 Task: Create a due date automation trigger when advanced on, the moment a card is due add dates without an overdue due date.
Action: Mouse moved to (1021, 290)
Screenshot: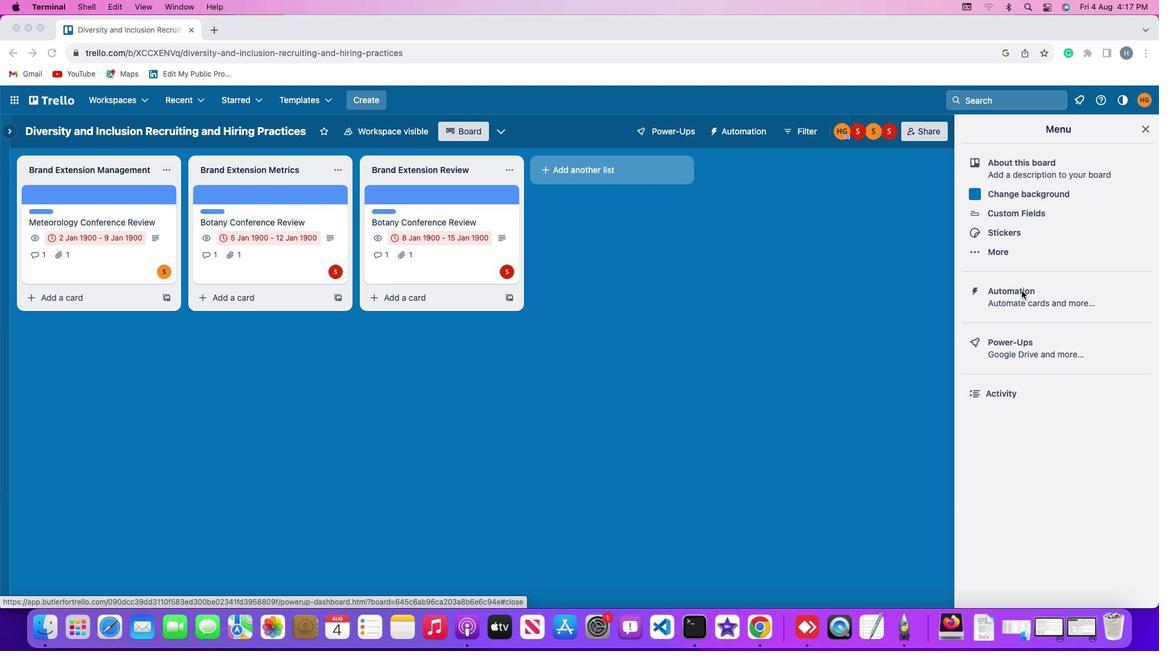 
Action: Mouse pressed left at (1021, 290)
Screenshot: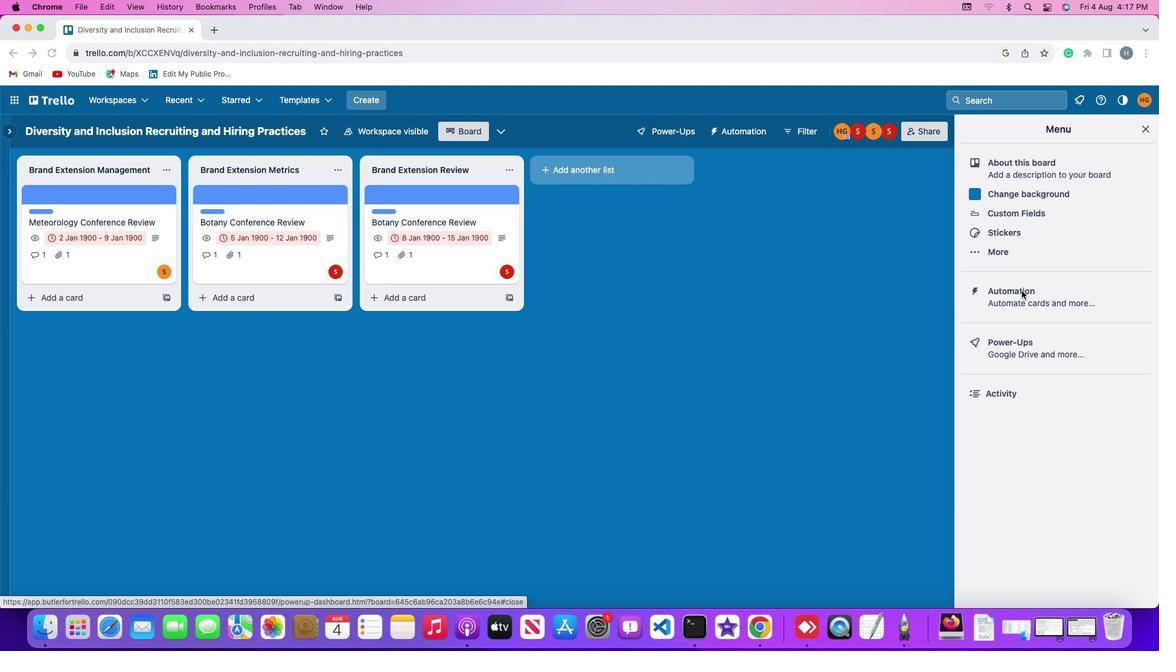 
Action: Mouse pressed left at (1021, 290)
Screenshot: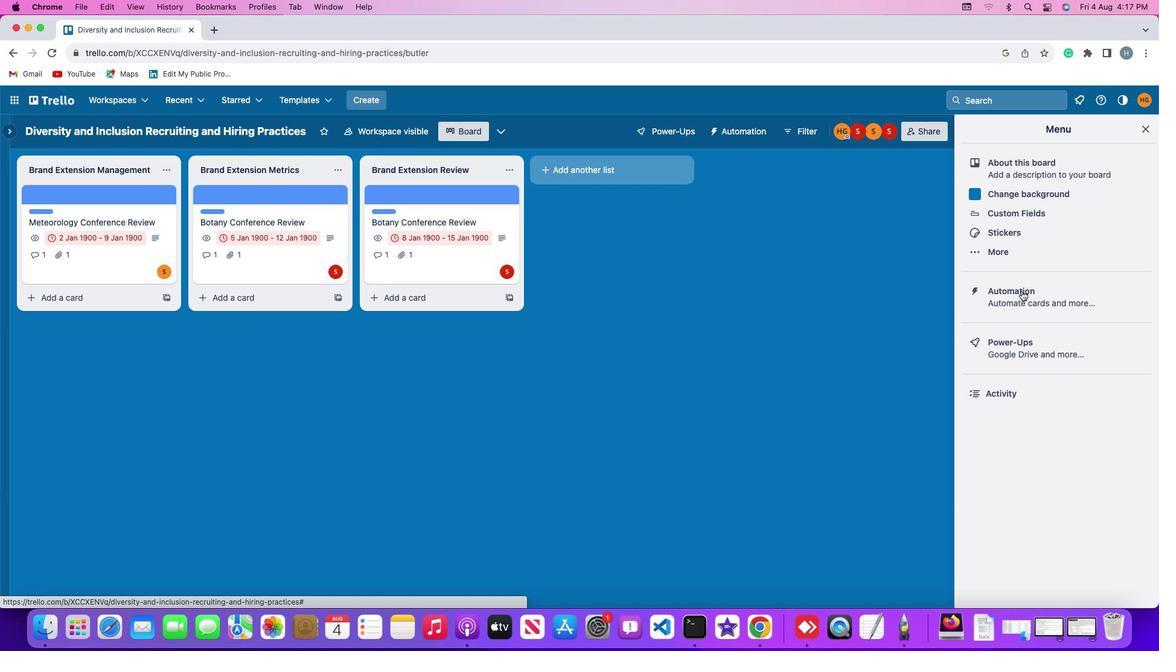 
Action: Mouse moved to (80, 279)
Screenshot: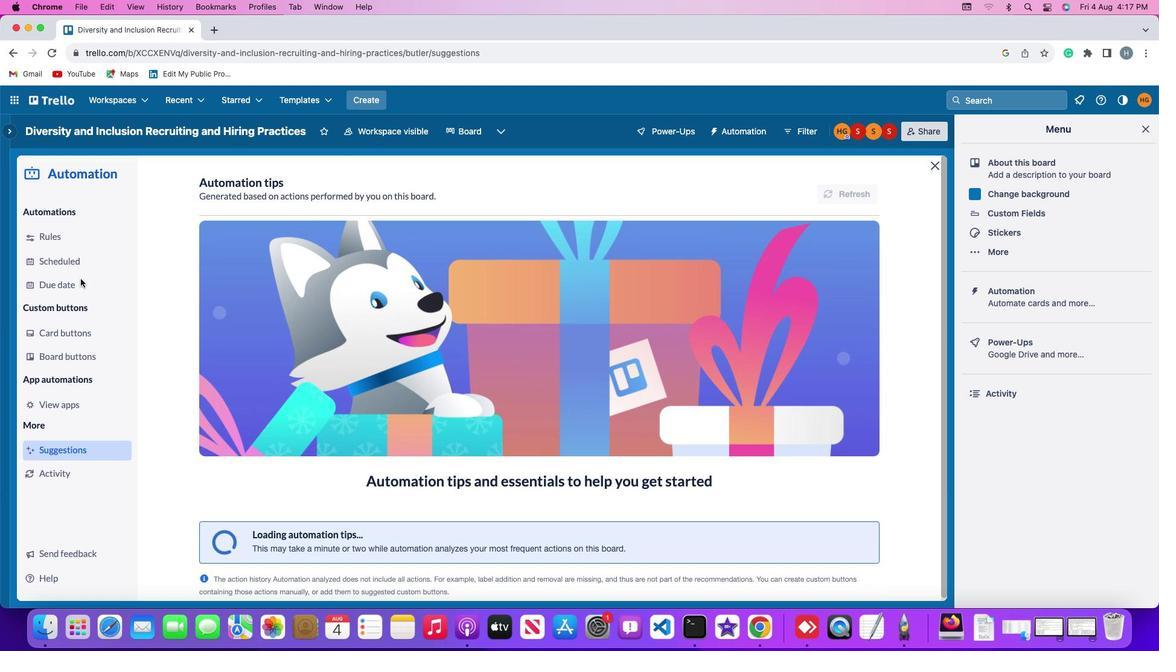 
Action: Mouse pressed left at (80, 279)
Screenshot: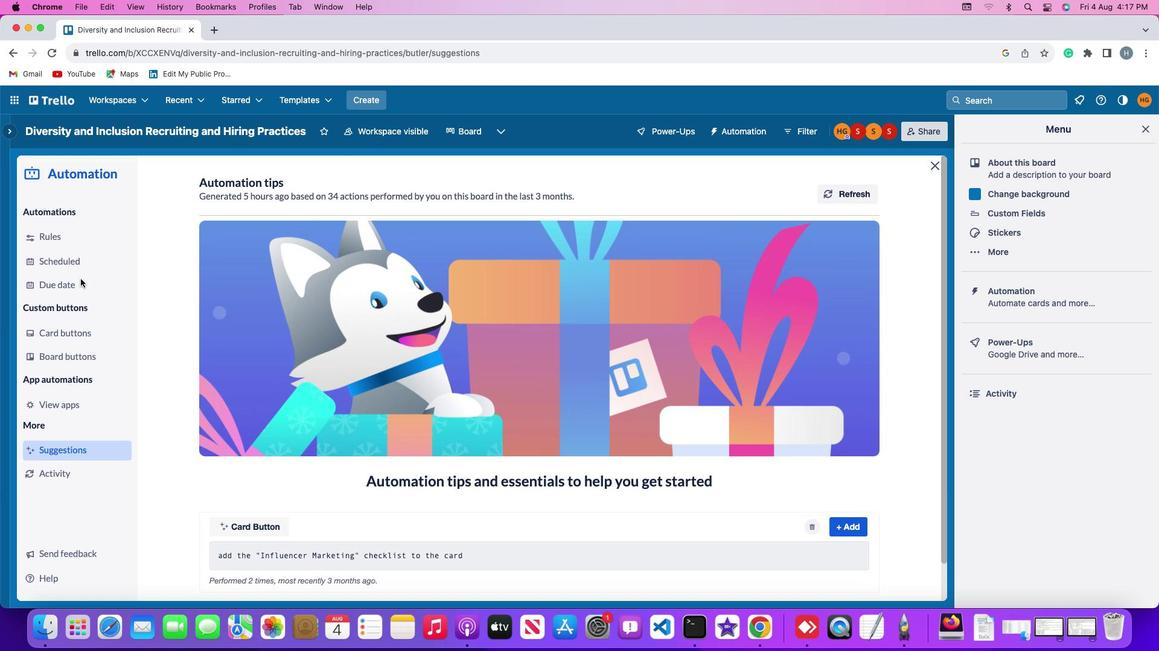 
Action: Mouse moved to (812, 184)
Screenshot: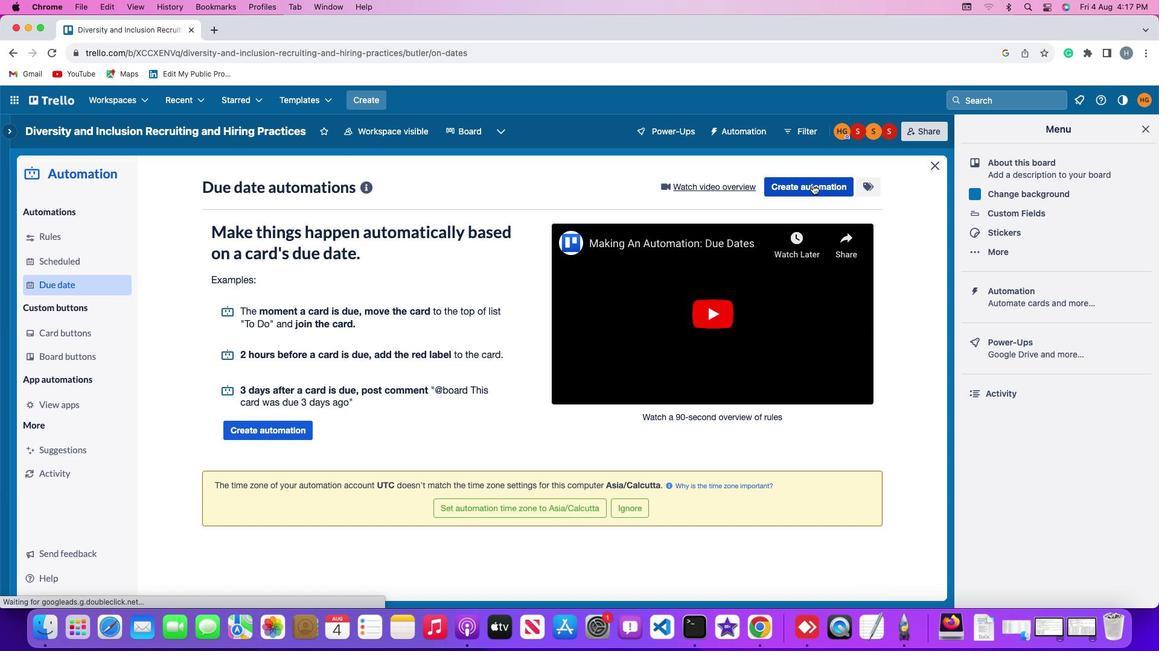 
Action: Mouse pressed left at (812, 184)
Screenshot: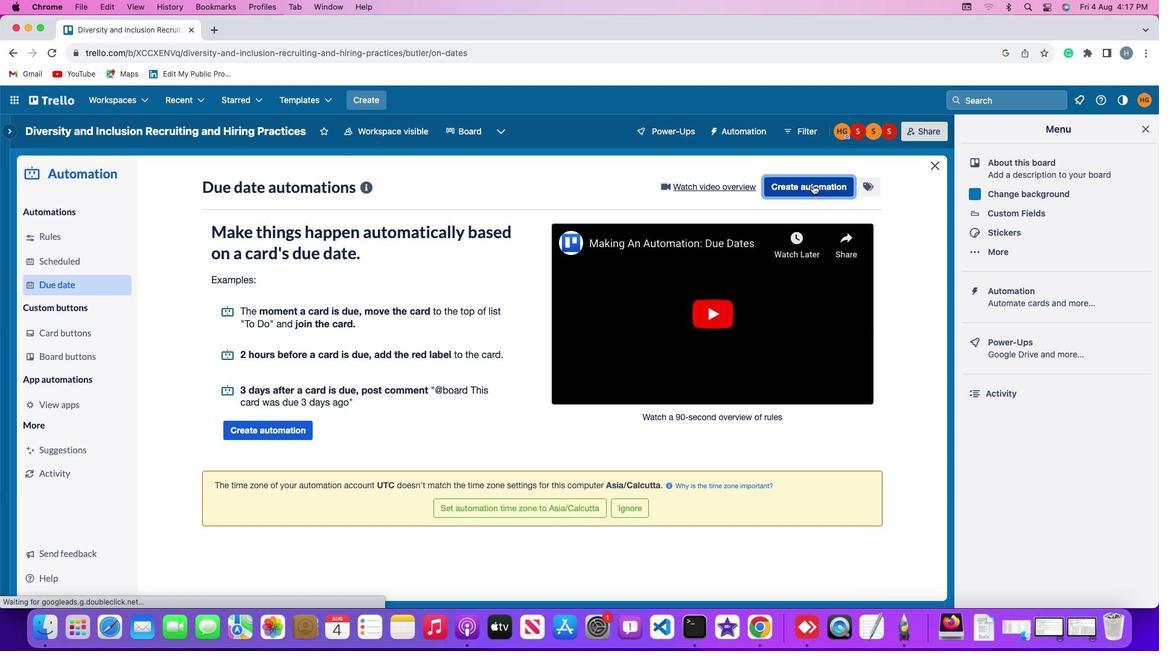 
Action: Mouse moved to (545, 301)
Screenshot: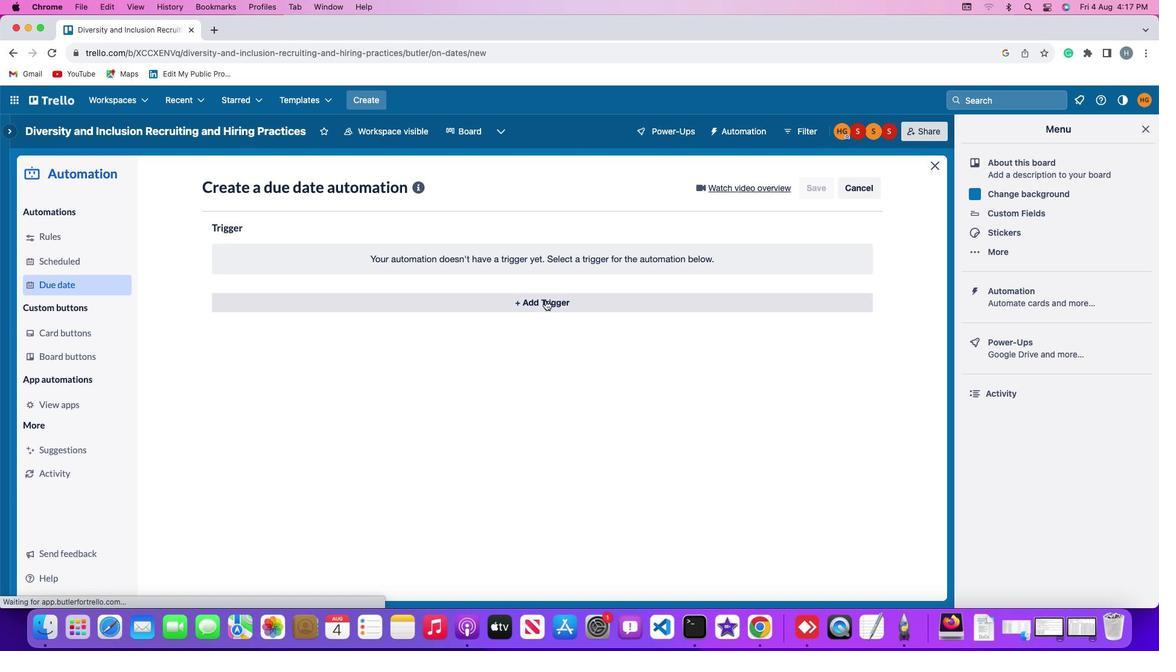 
Action: Mouse pressed left at (545, 301)
Screenshot: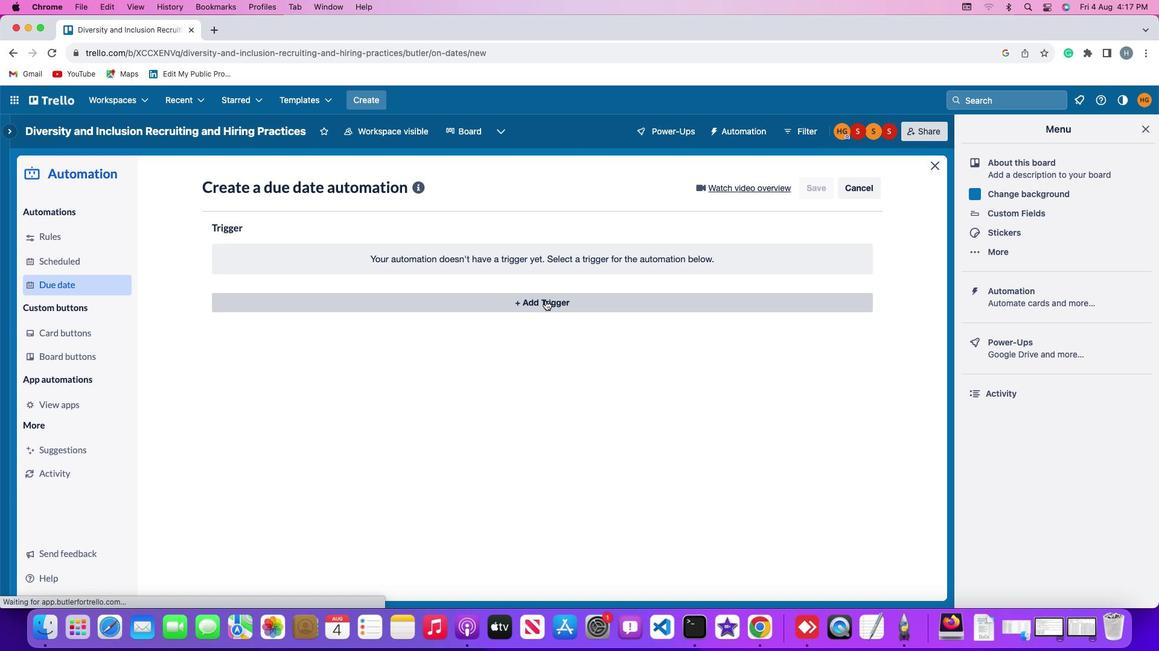 
Action: Mouse moved to (254, 446)
Screenshot: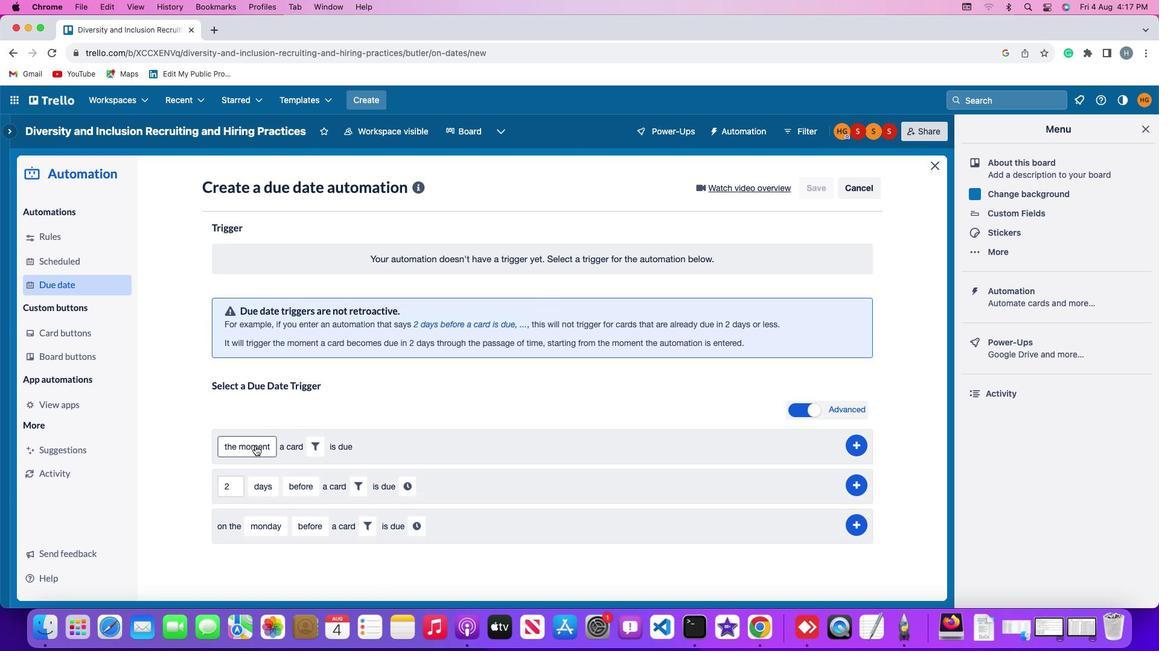 
Action: Mouse pressed left at (254, 446)
Screenshot: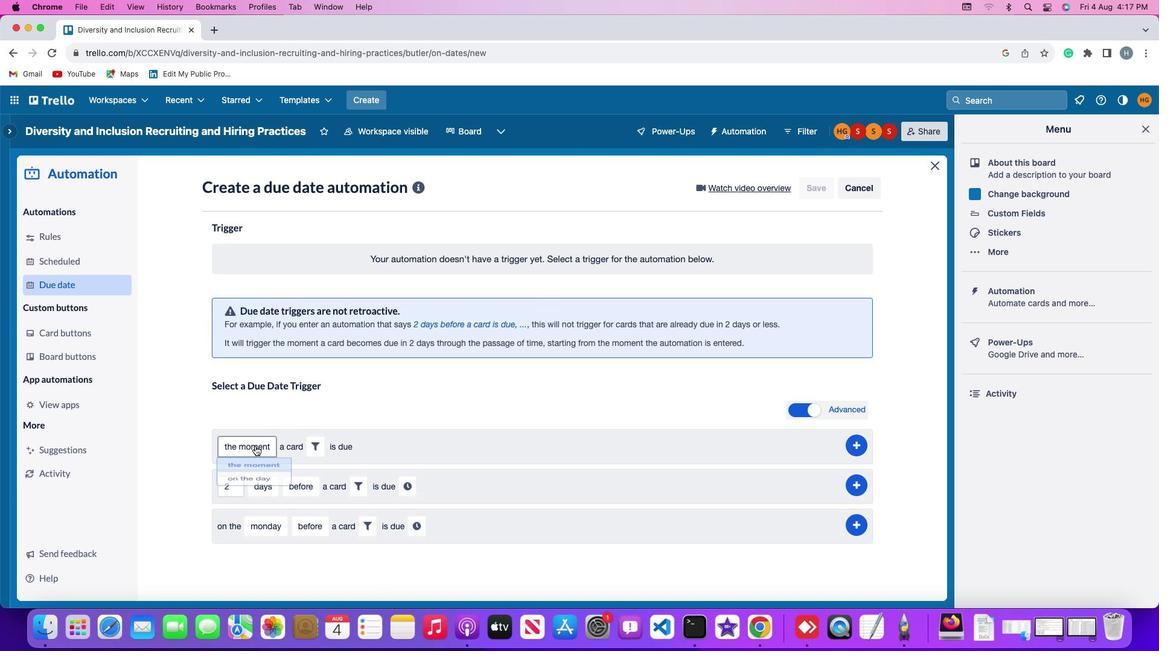 
Action: Mouse moved to (259, 472)
Screenshot: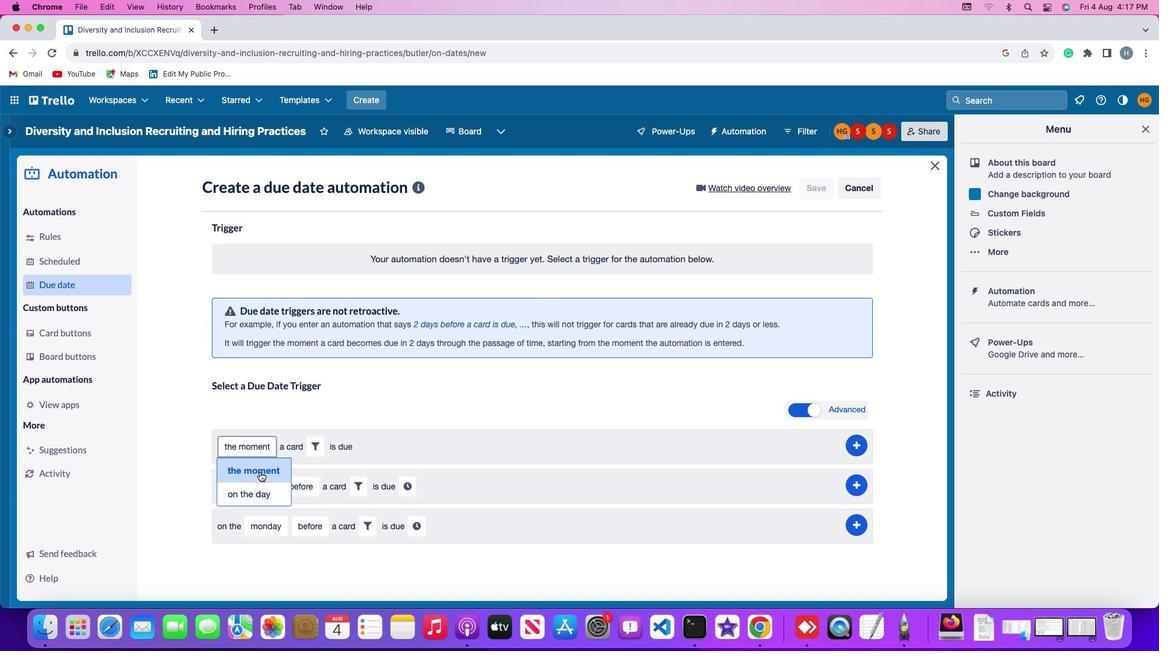 
Action: Mouse pressed left at (259, 472)
Screenshot: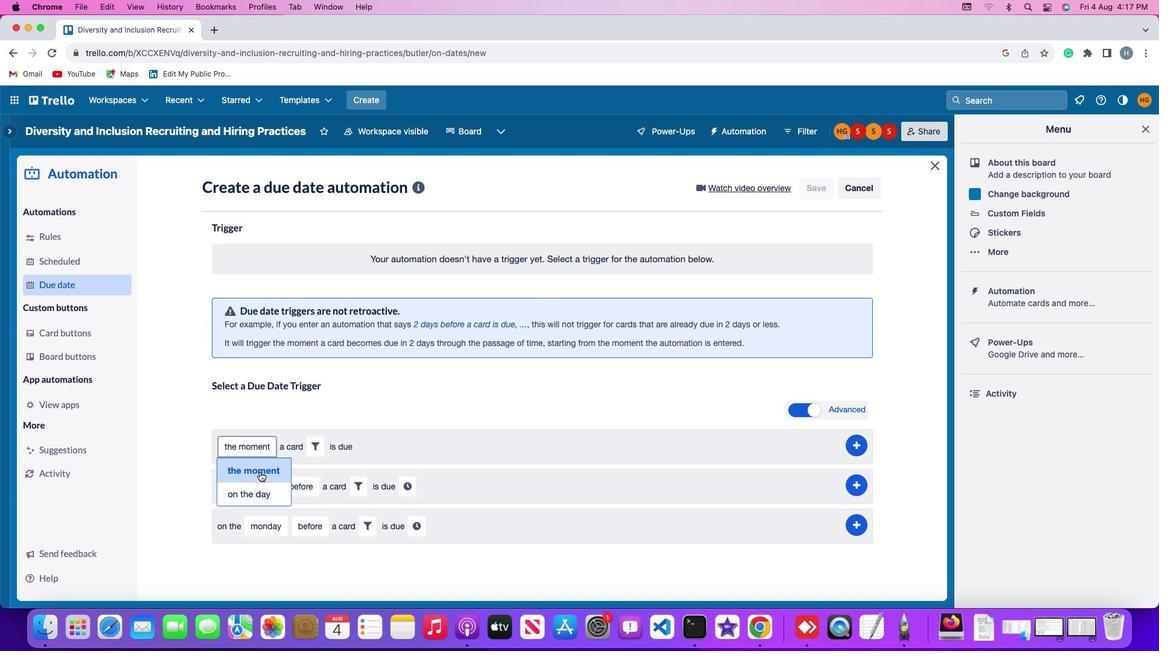 
Action: Mouse moved to (313, 446)
Screenshot: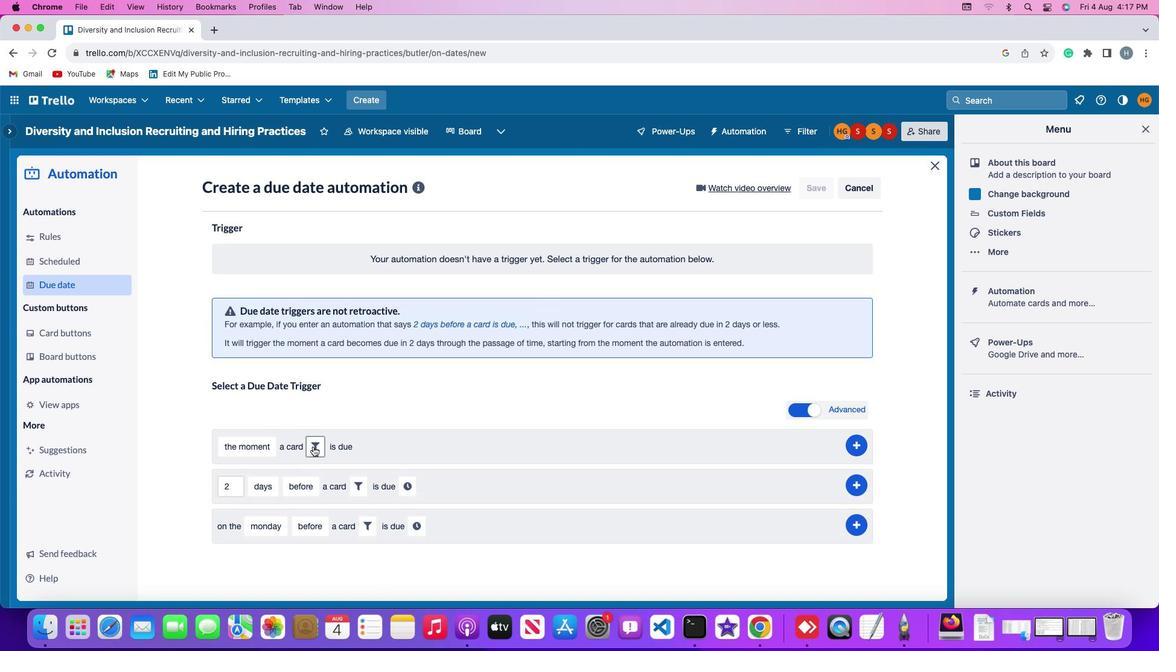 
Action: Mouse pressed left at (313, 446)
Screenshot: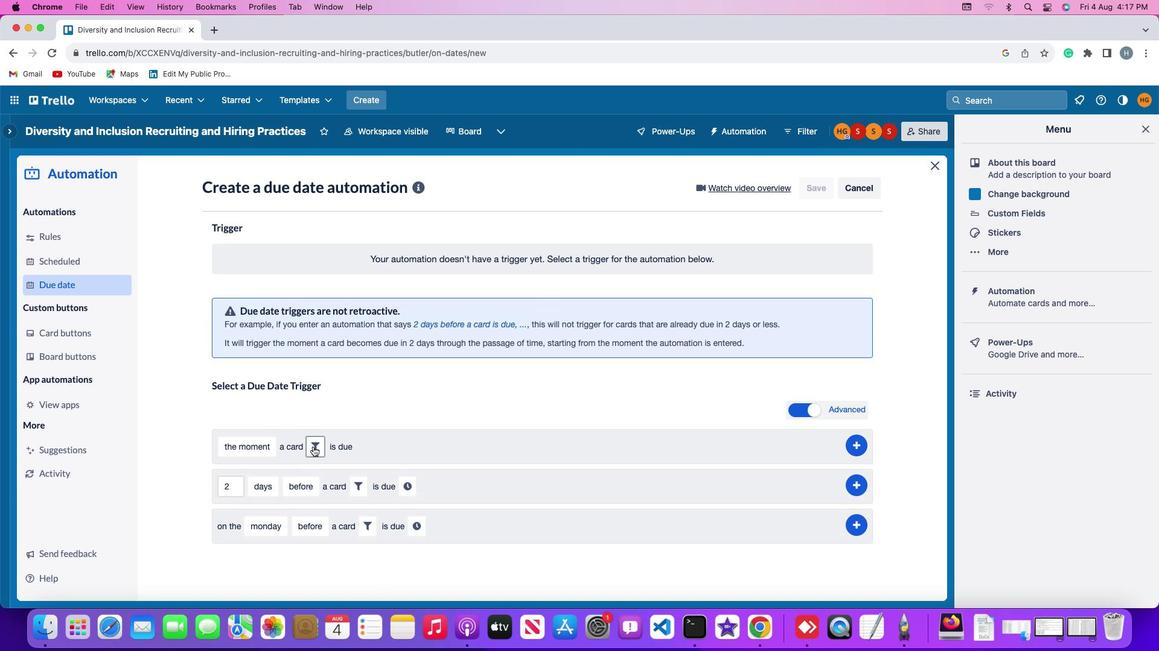 
Action: Mouse moved to (377, 484)
Screenshot: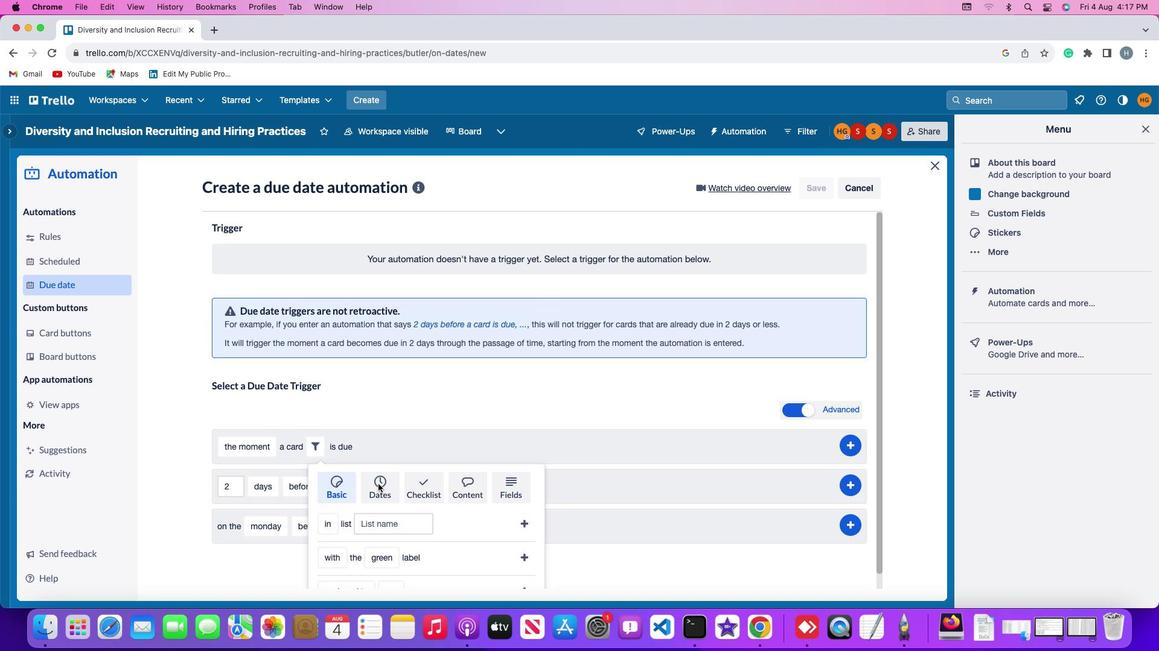 
Action: Mouse pressed left at (377, 484)
Screenshot: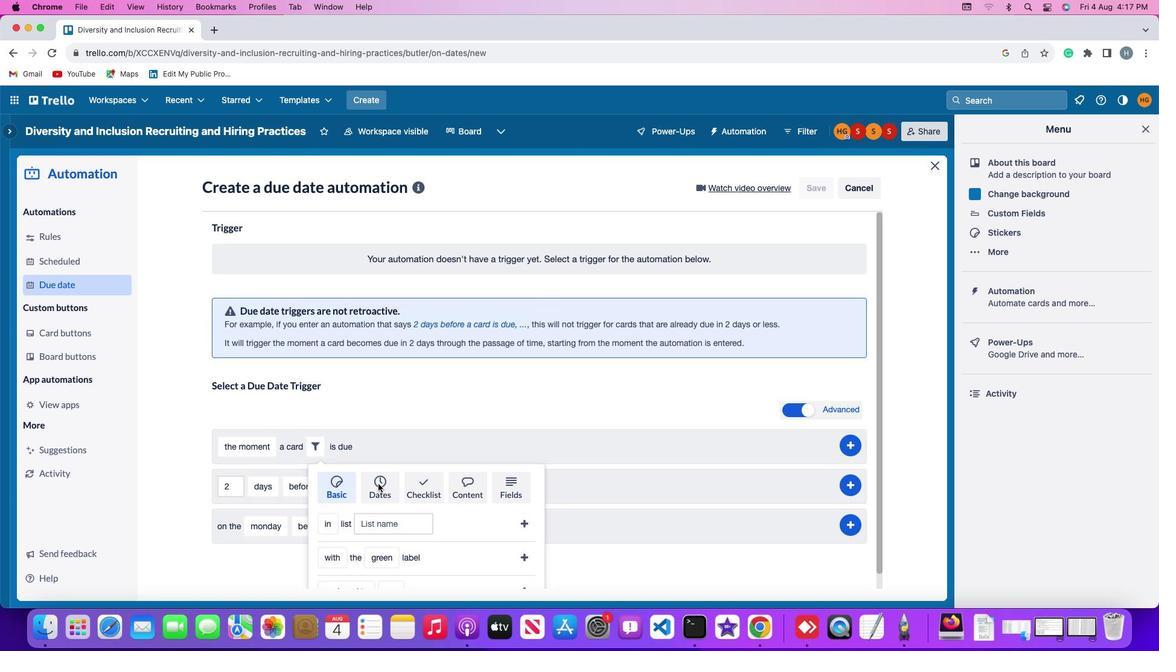 
Action: Mouse moved to (341, 569)
Screenshot: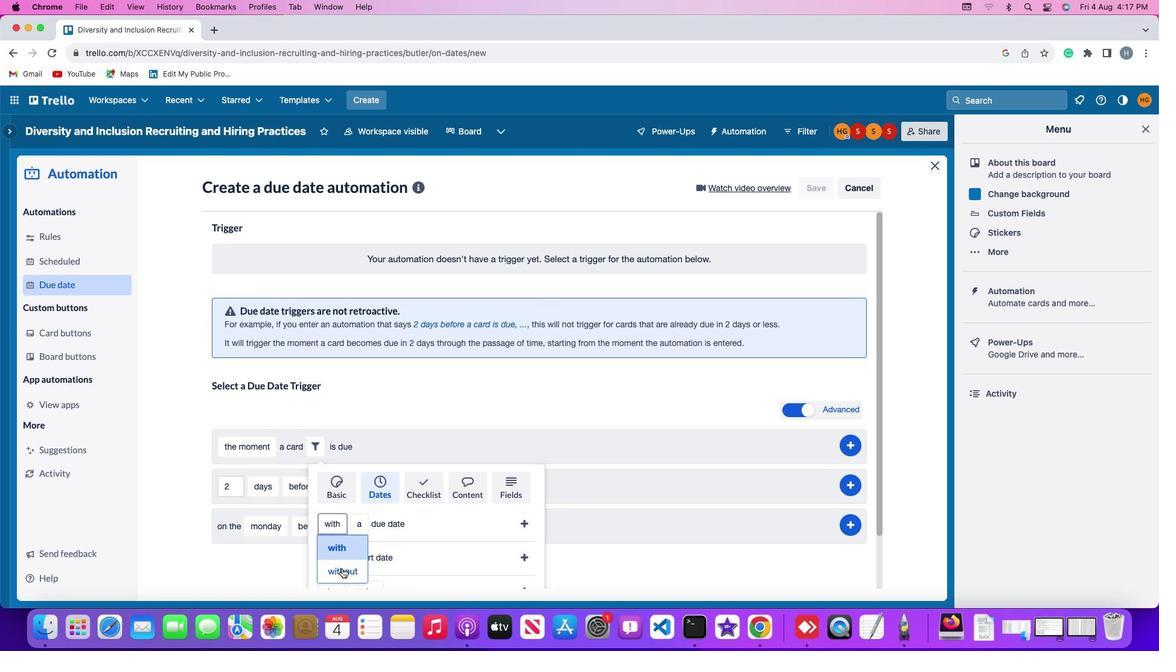 
Action: Mouse pressed left at (341, 569)
Screenshot: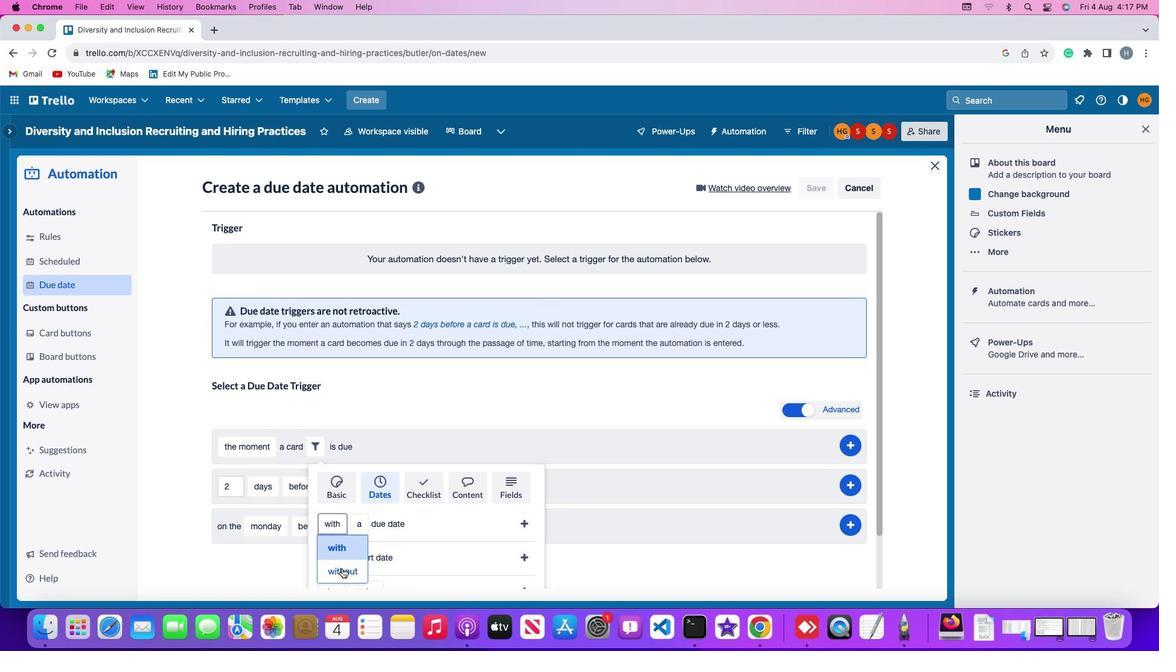 
Action: Mouse moved to (391, 502)
Screenshot: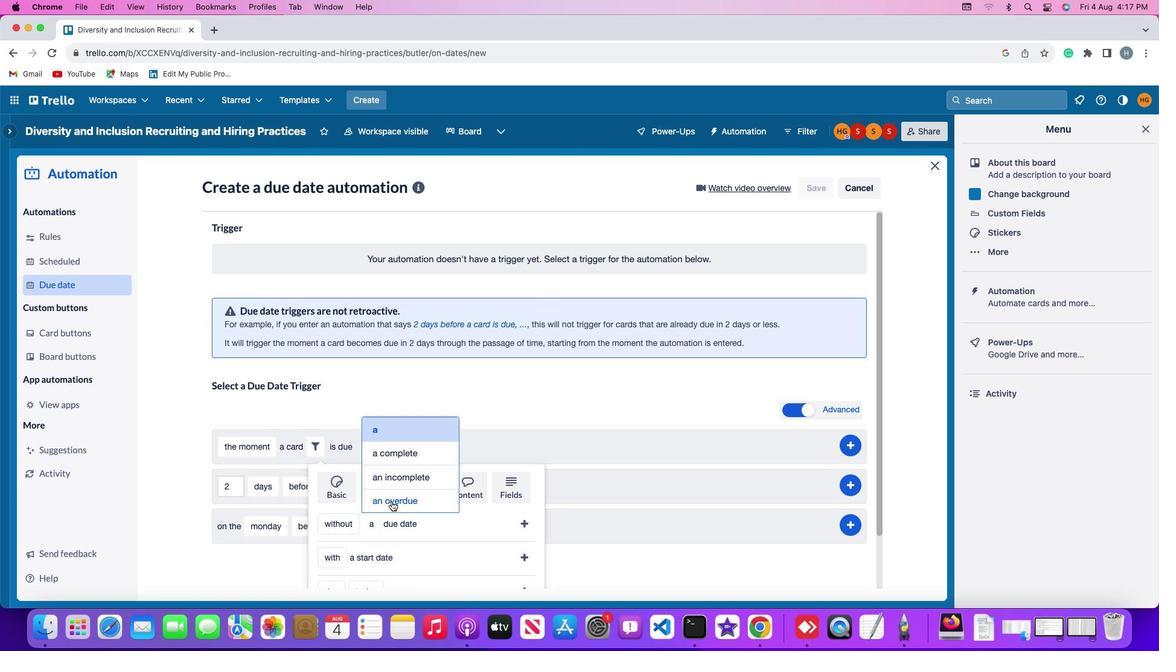 
Action: Mouse pressed left at (391, 502)
Screenshot: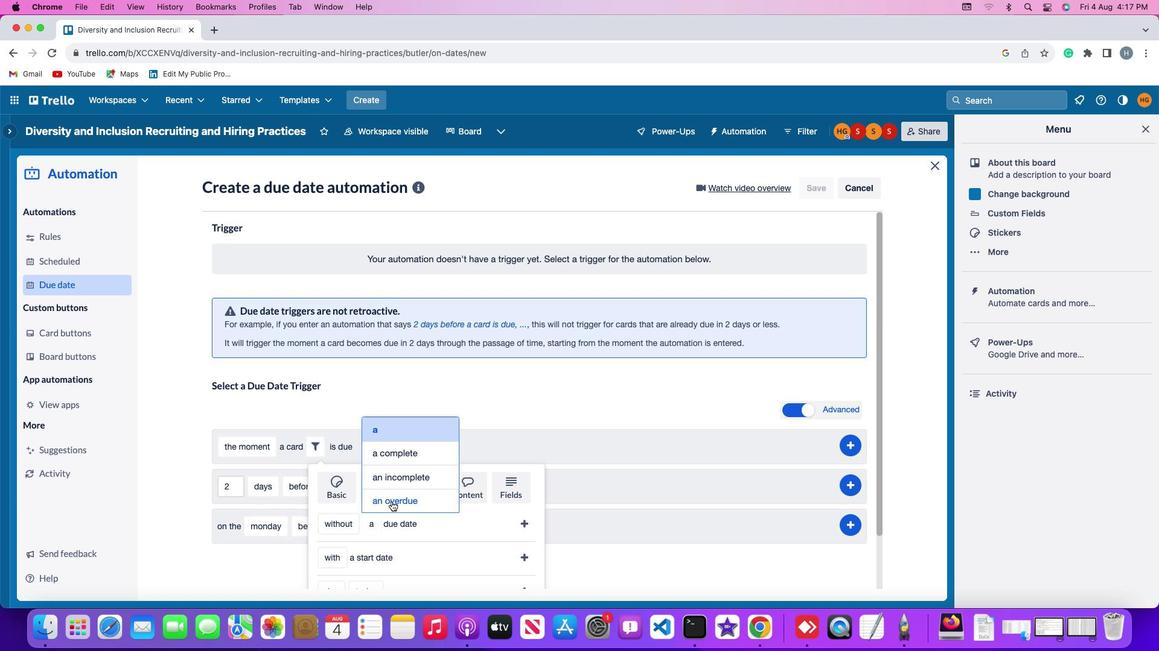 
Action: Mouse moved to (523, 523)
Screenshot: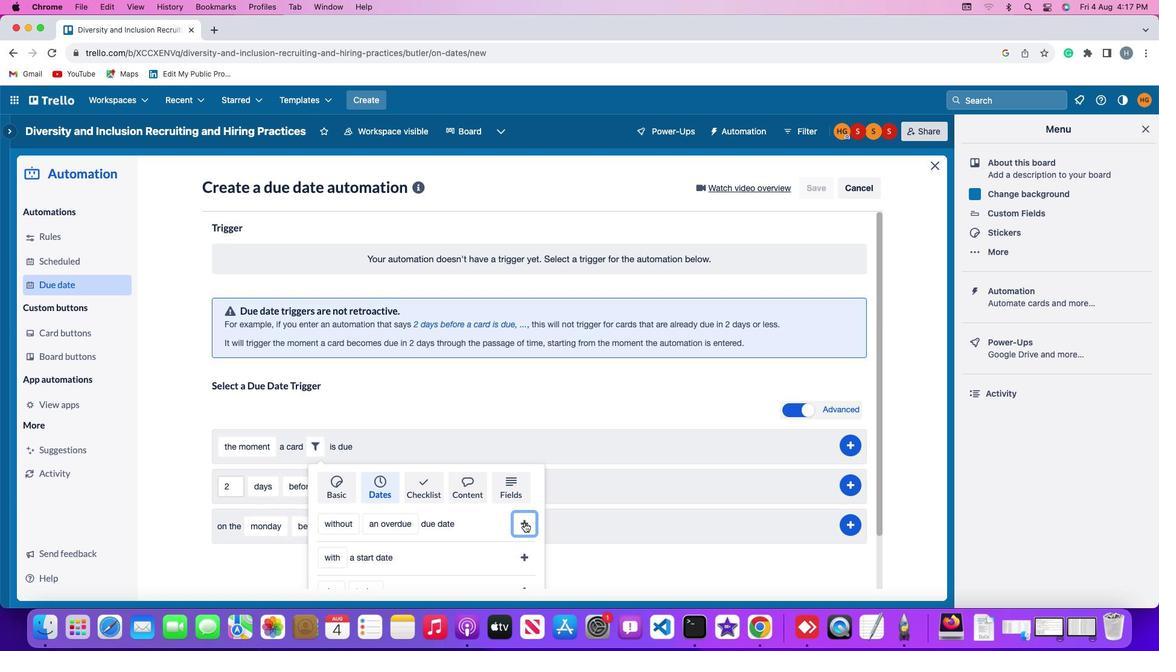 
Action: Mouse pressed left at (523, 523)
Screenshot: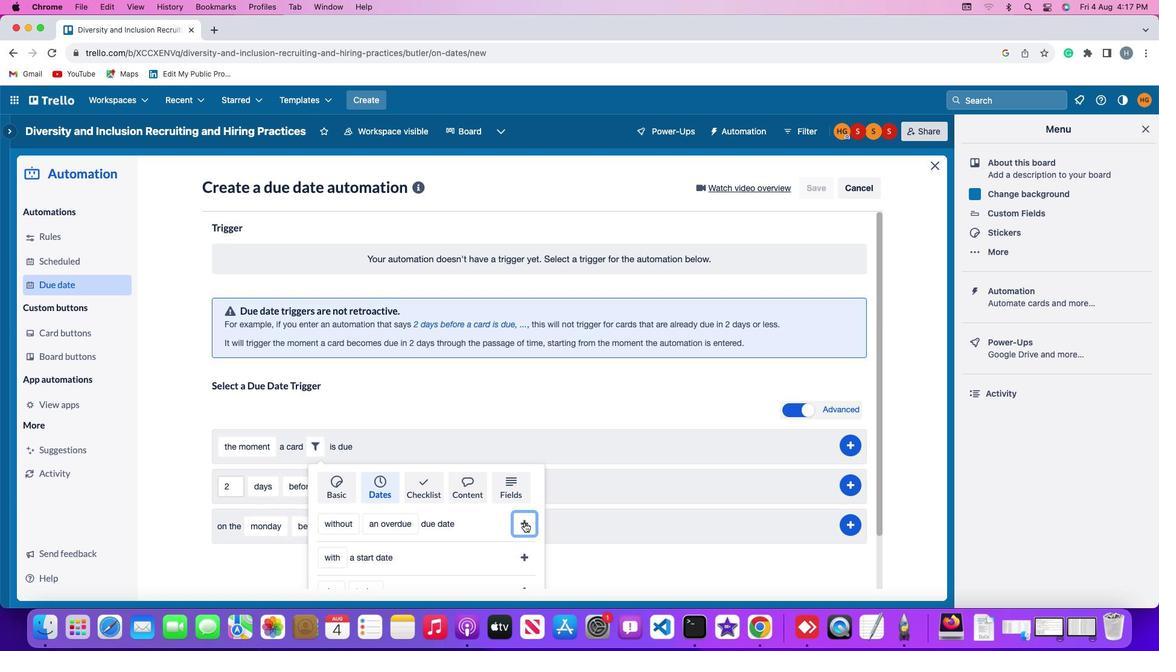 
Action: Mouse moved to (854, 444)
Screenshot: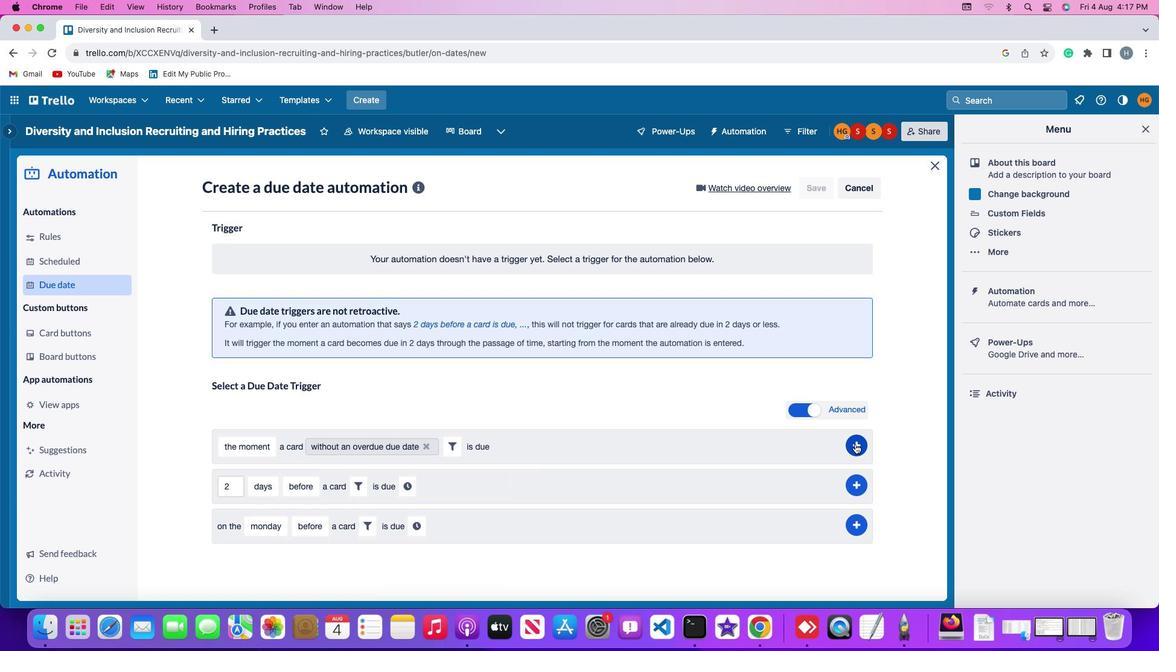 
Action: Mouse pressed left at (854, 444)
Screenshot: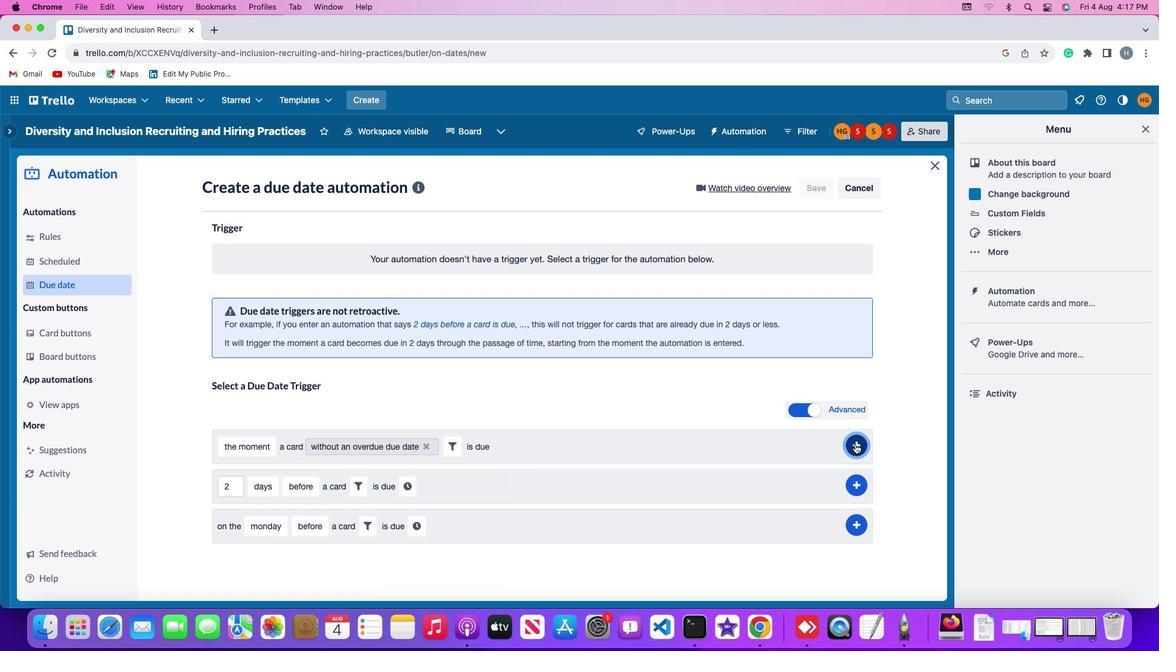 
Action: Mouse moved to (883, 318)
Screenshot: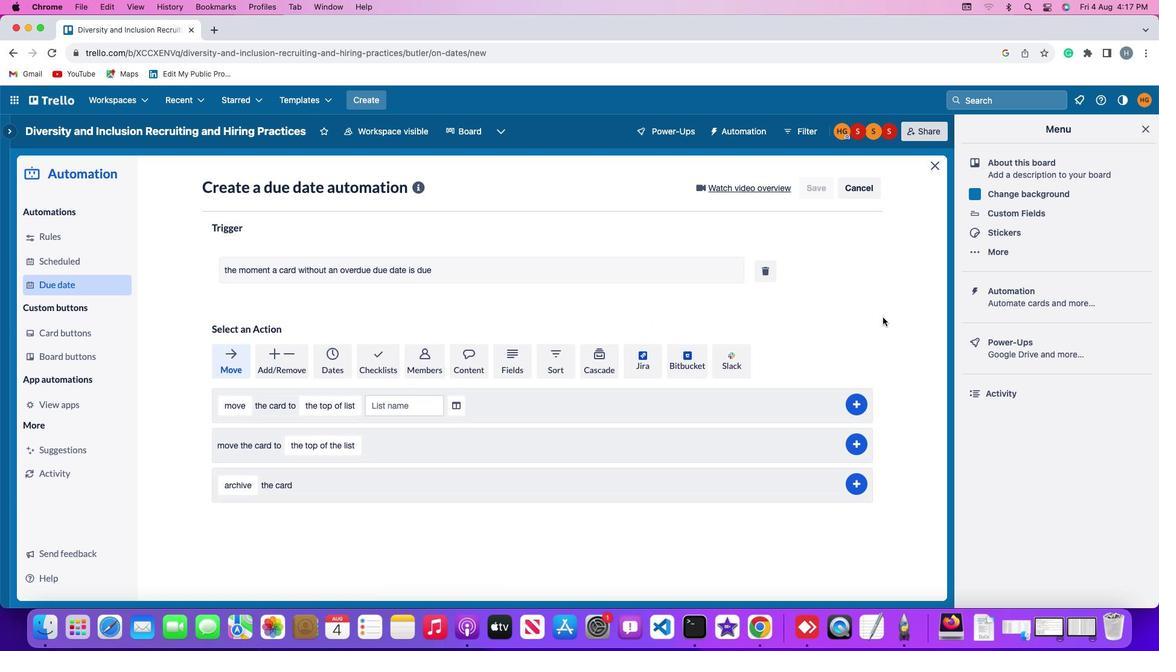
